 Task: Select type "Health and well-being".
Action: Mouse moved to (677, 95)
Screenshot: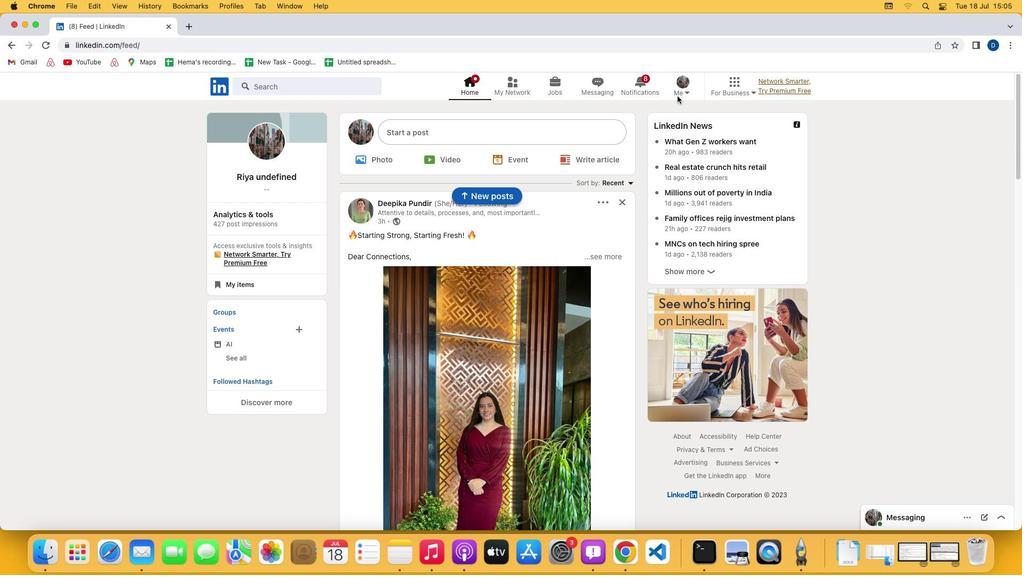 
Action: Mouse pressed left at (677, 95)
Screenshot: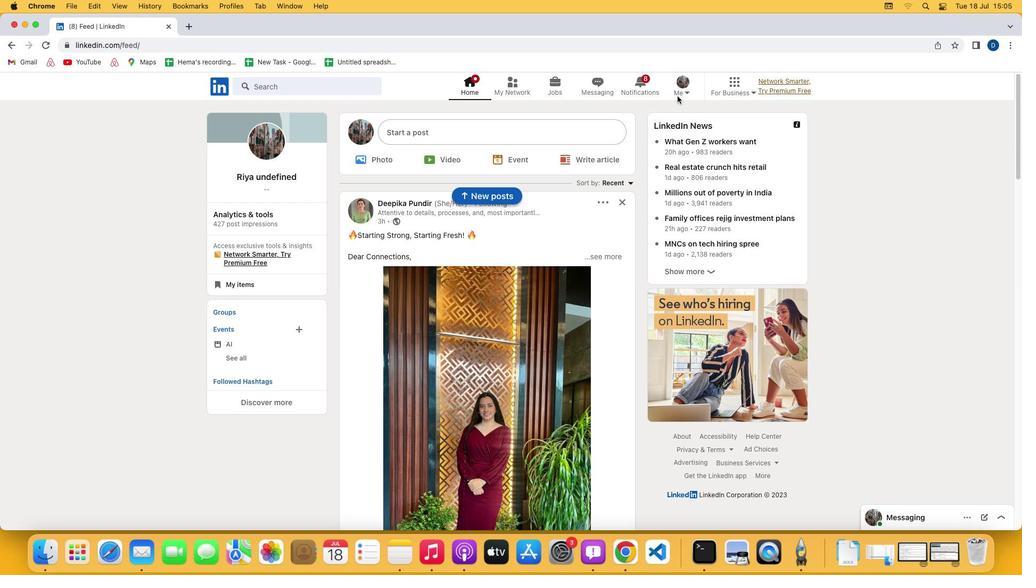 
Action: Mouse moved to (685, 91)
Screenshot: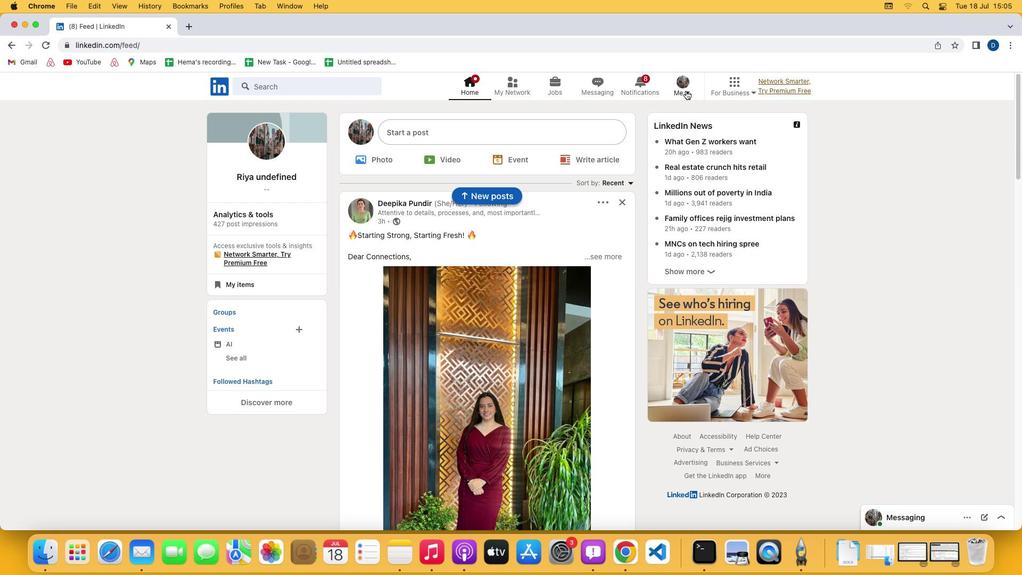 
Action: Mouse pressed left at (685, 91)
Screenshot: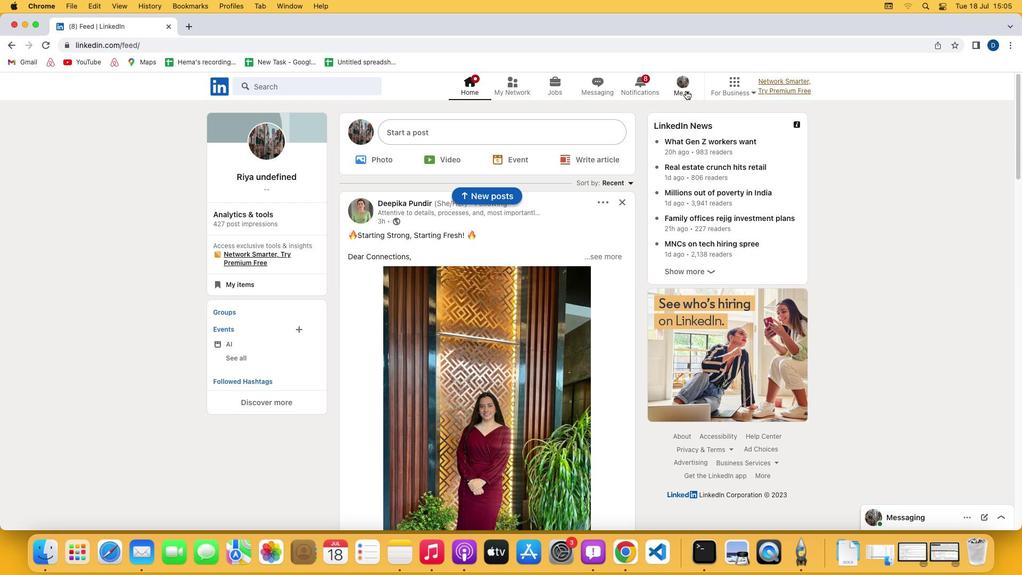 
Action: Mouse moved to (644, 148)
Screenshot: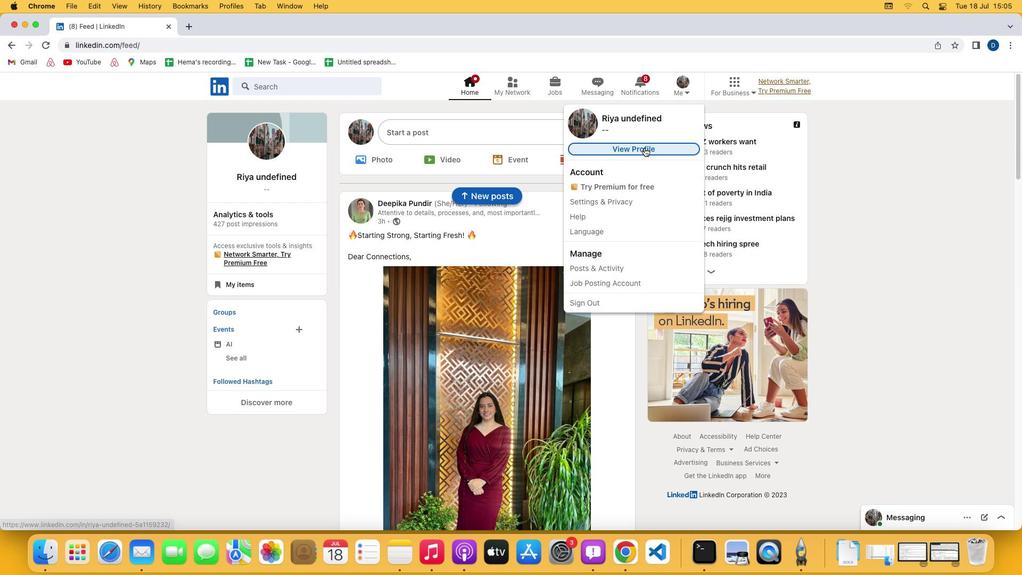 
Action: Mouse pressed left at (644, 148)
Screenshot: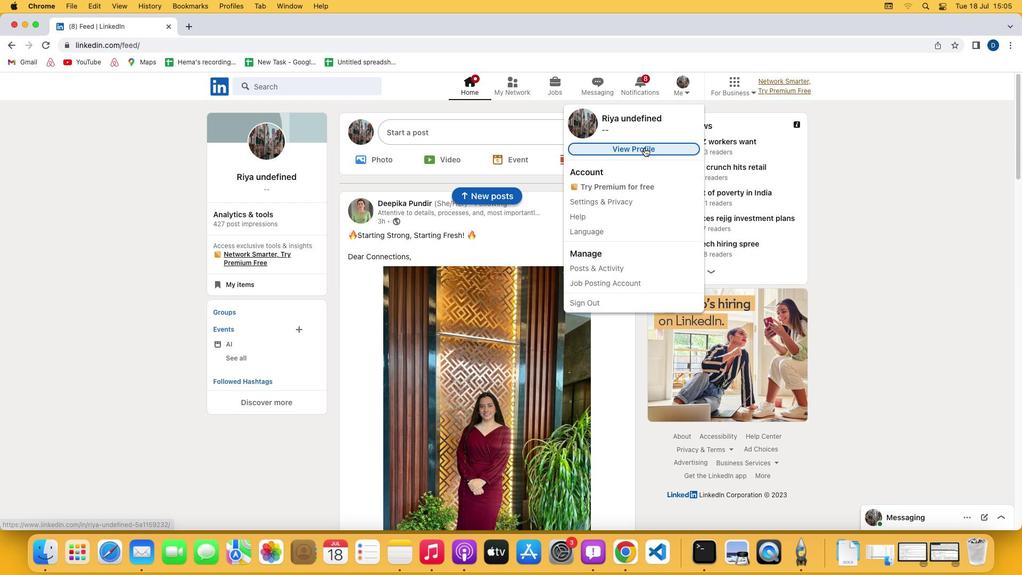 
Action: Mouse moved to (282, 363)
Screenshot: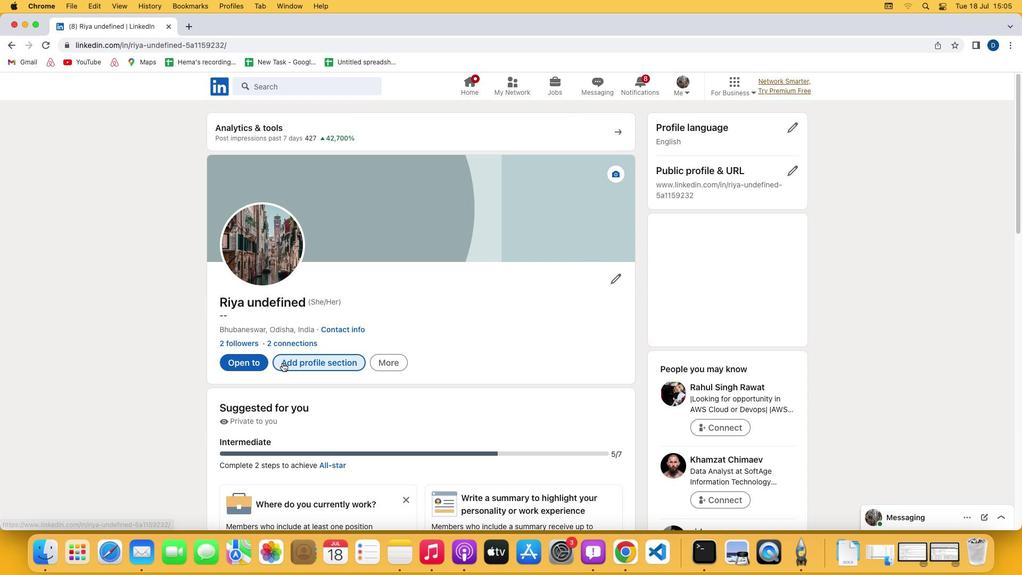 
Action: Mouse pressed left at (282, 363)
Screenshot: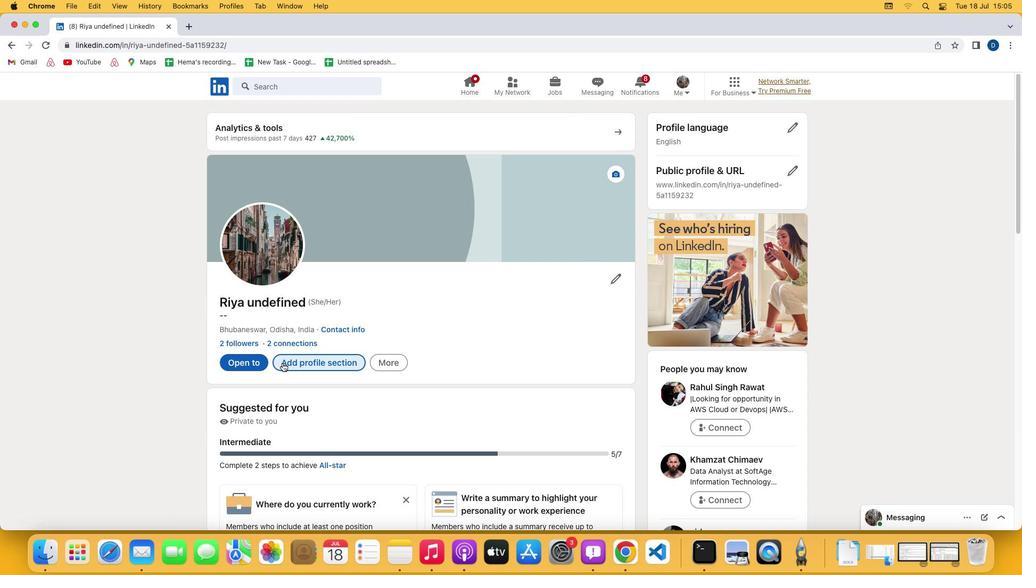
Action: Mouse moved to (388, 263)
Screenshot: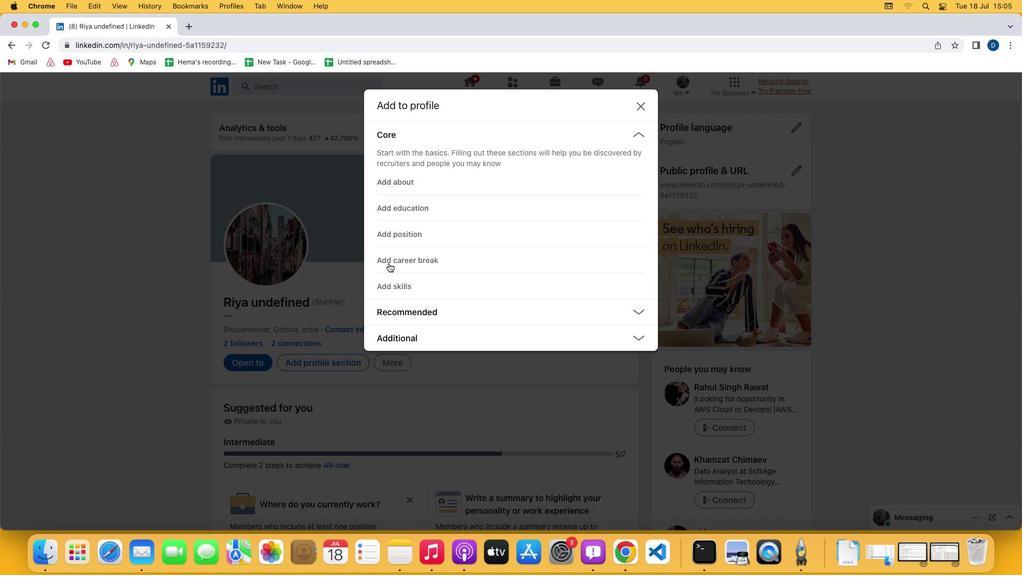 
Action: Mouse pressed left at (388, 263)
Screenshot: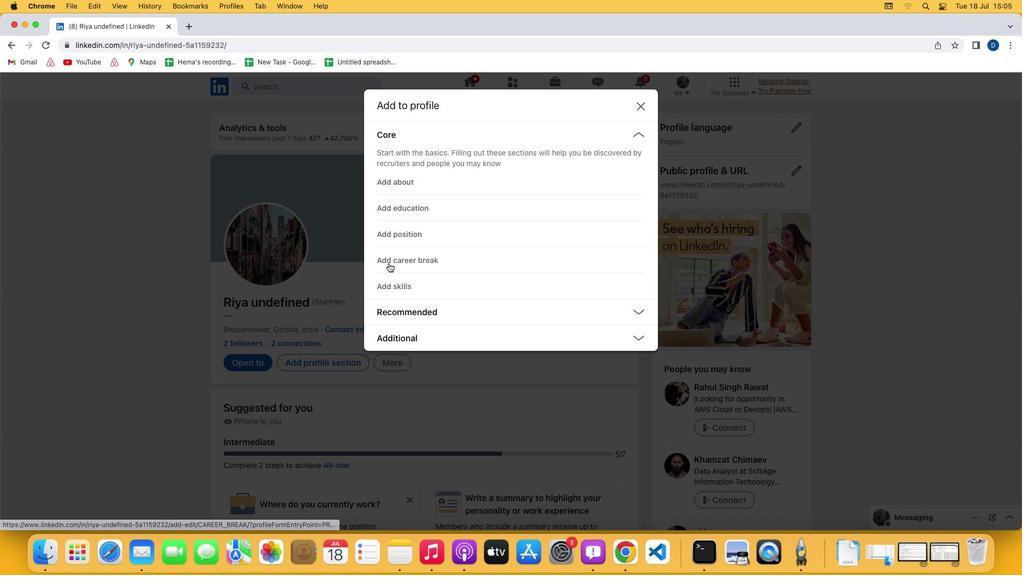 
Action: Mouse moved to (401, 206)
Screenshot: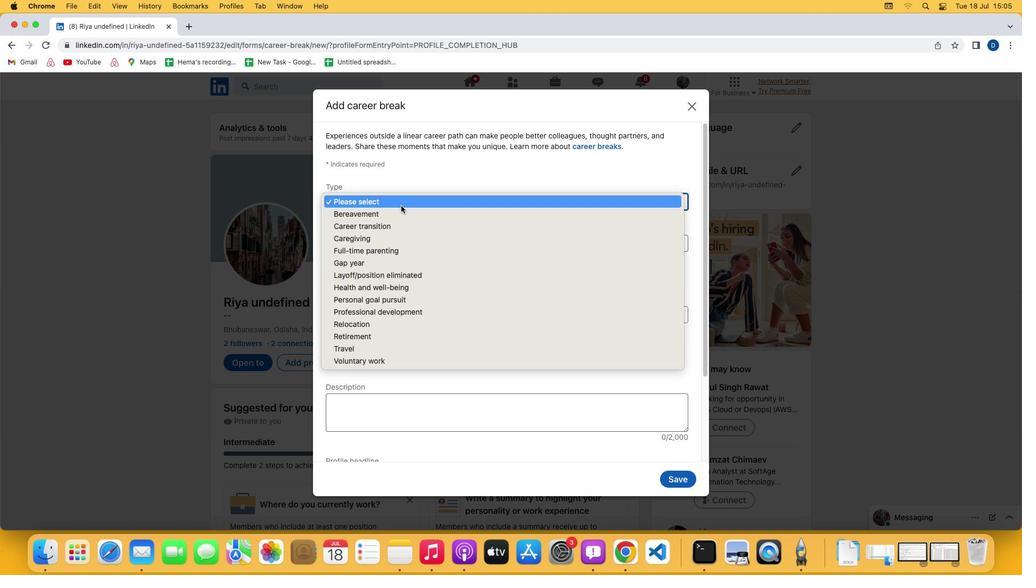 
Action: Mouse pressed left at (401, 206)
Screenshot: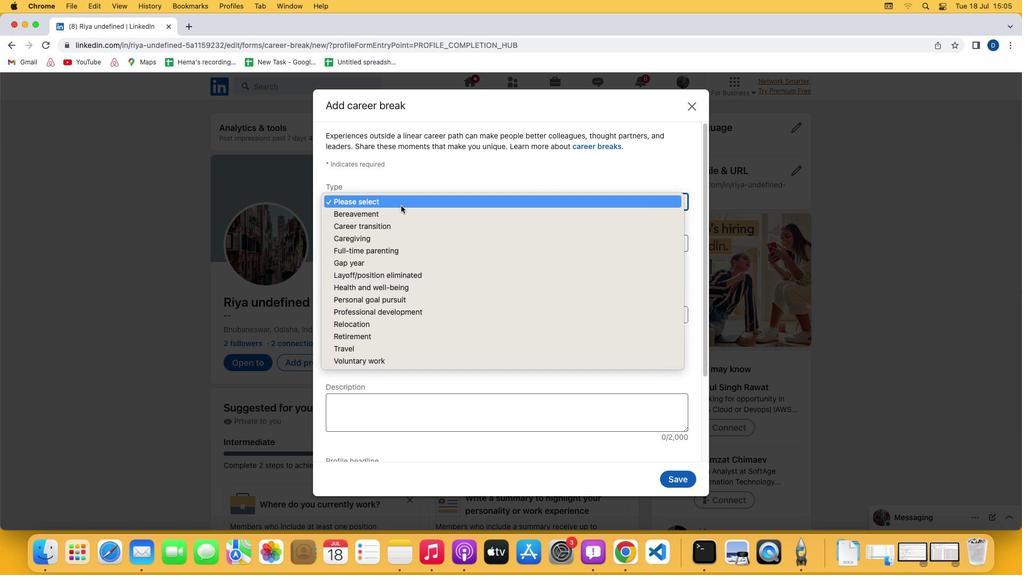 
Action: Mouse moved to (389, 285)
Screenshot: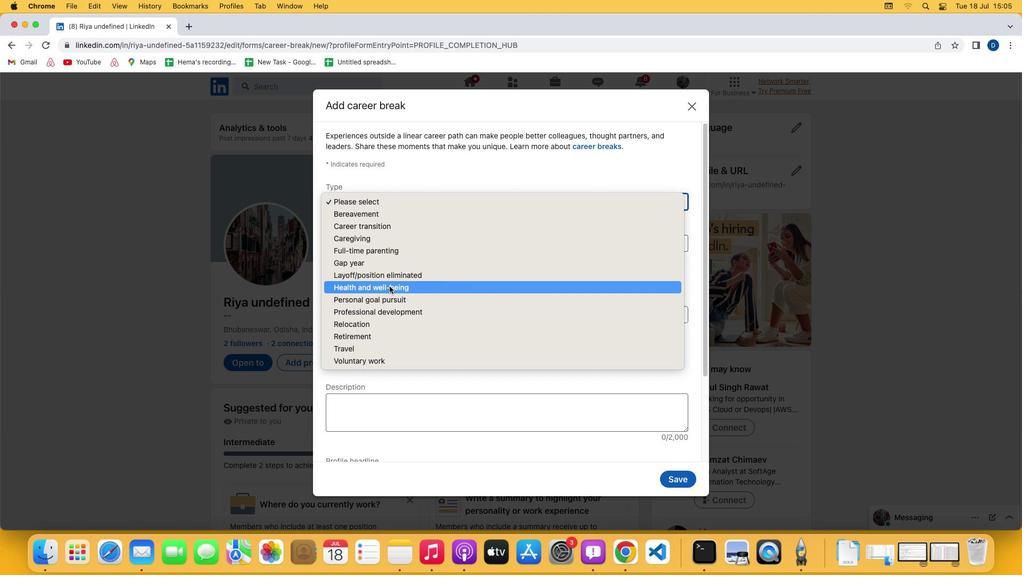 
Action: Mouse pressed left at (389, 285)
Screenshot: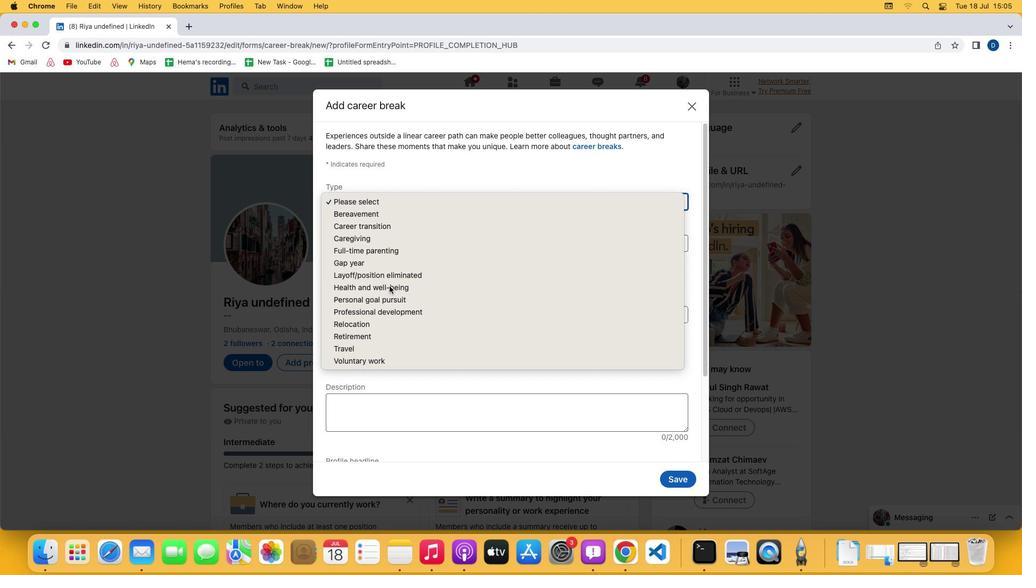
